 Task: Product Development Workshop: Facilitate a workshop to ideate and prioritize new product features, aligning with customer needs and market trends. Location: Product Innovation Center. Time: 1:00 PM - 4:00 PM.
Action: Mouse moved to (70, 126)
Screenshot: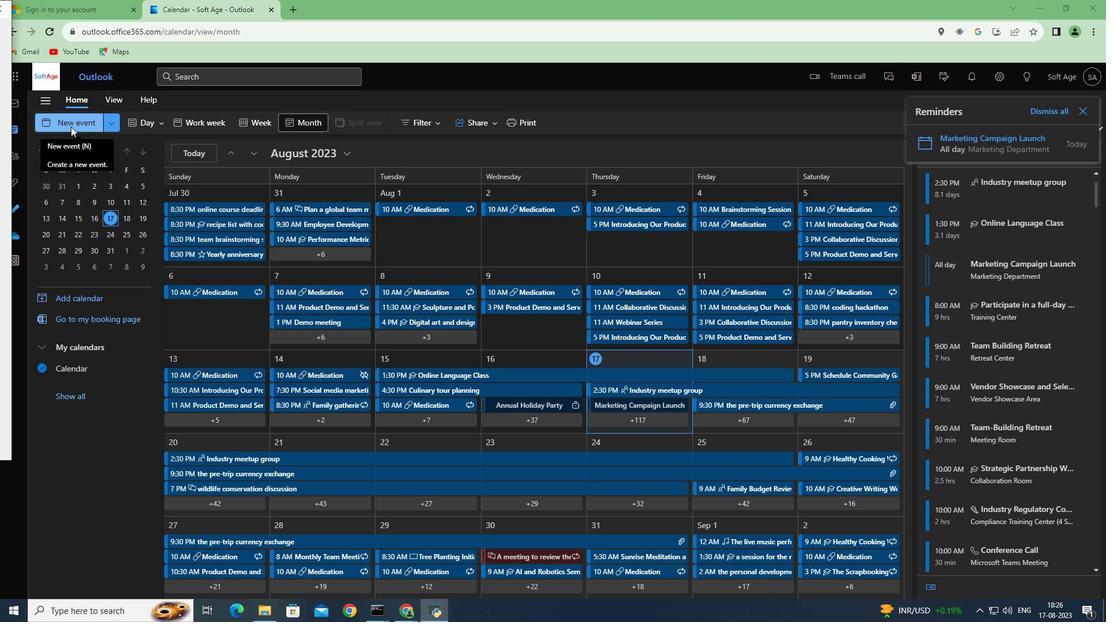 
Action: Mouse pressed left at (70, 126)
Screenshot: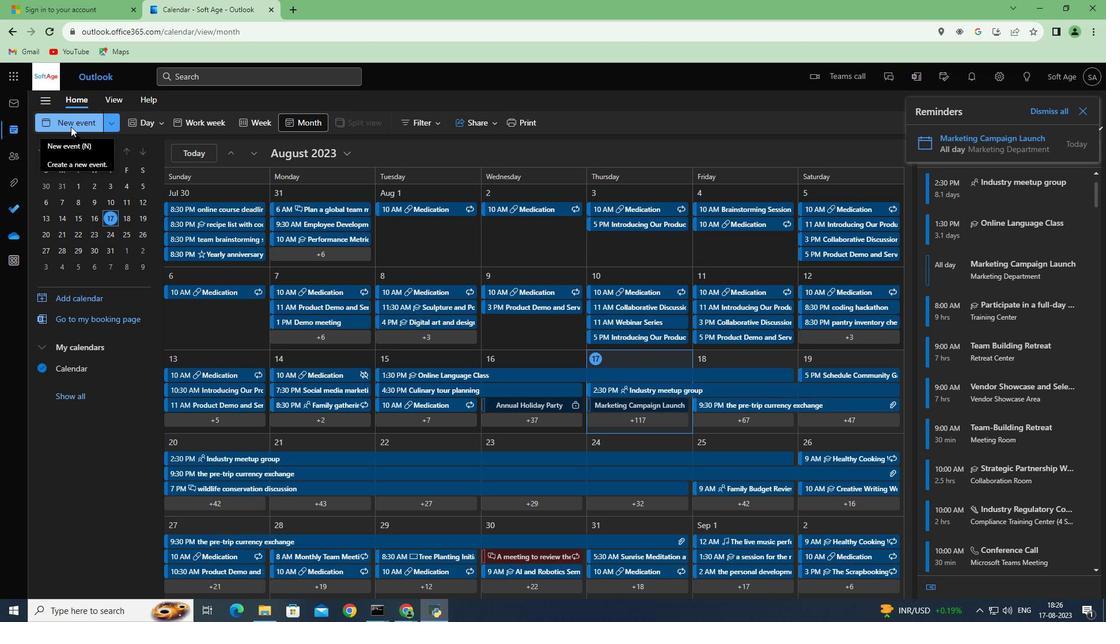 
Action: Mouse moved to (277, 197)
Screenshot: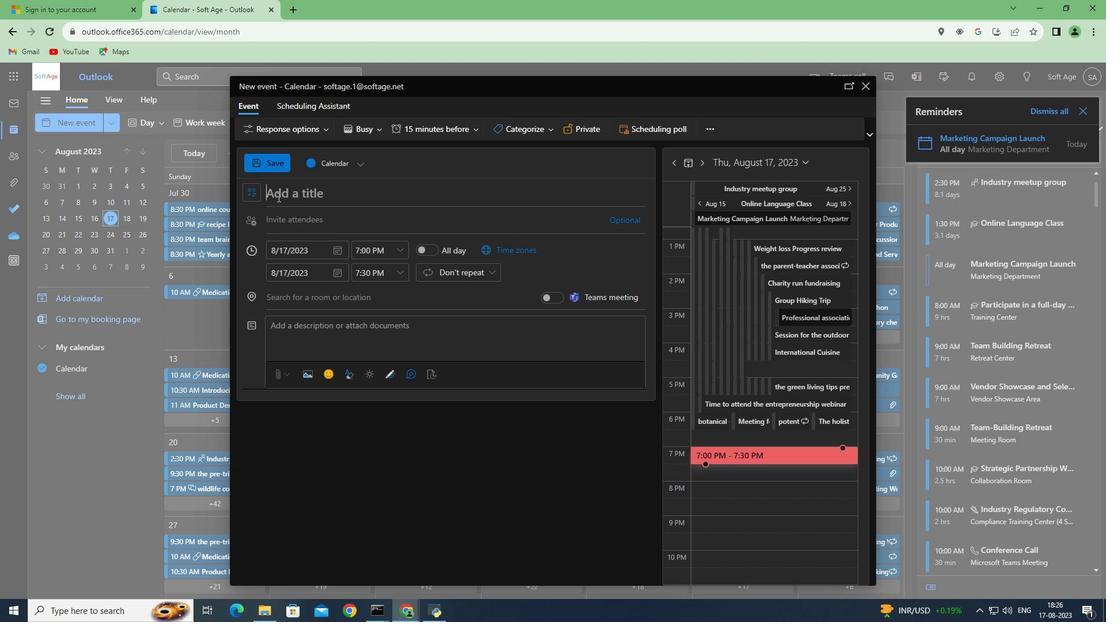 
Action: Mouse pressed left at (277, 197)
Screenshot: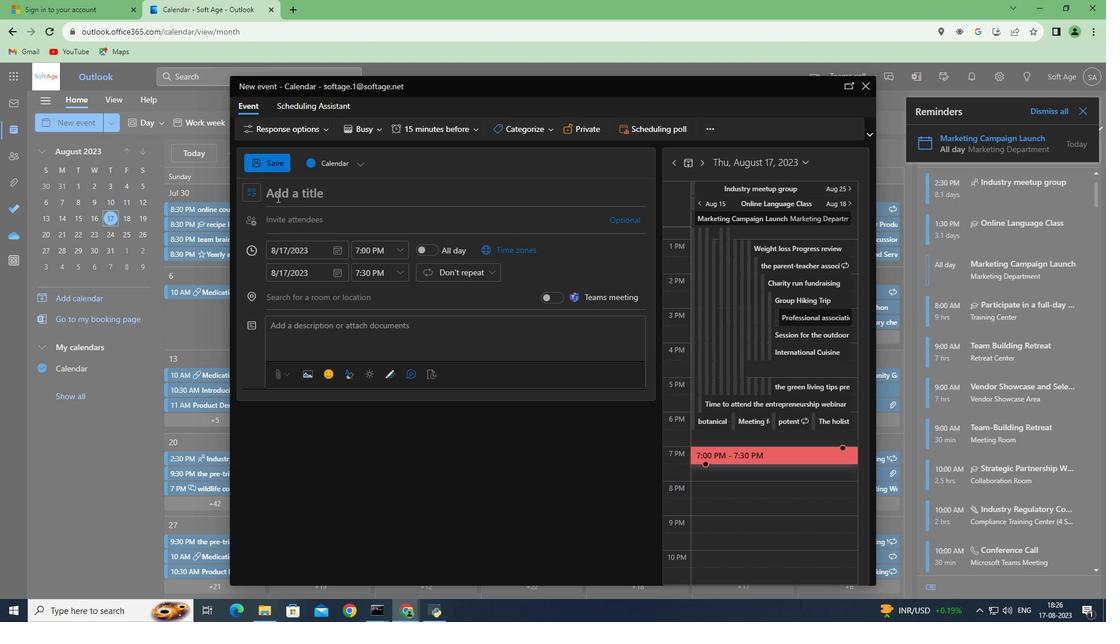 
Action: Mouse moved to (315, 188)
Screenshot: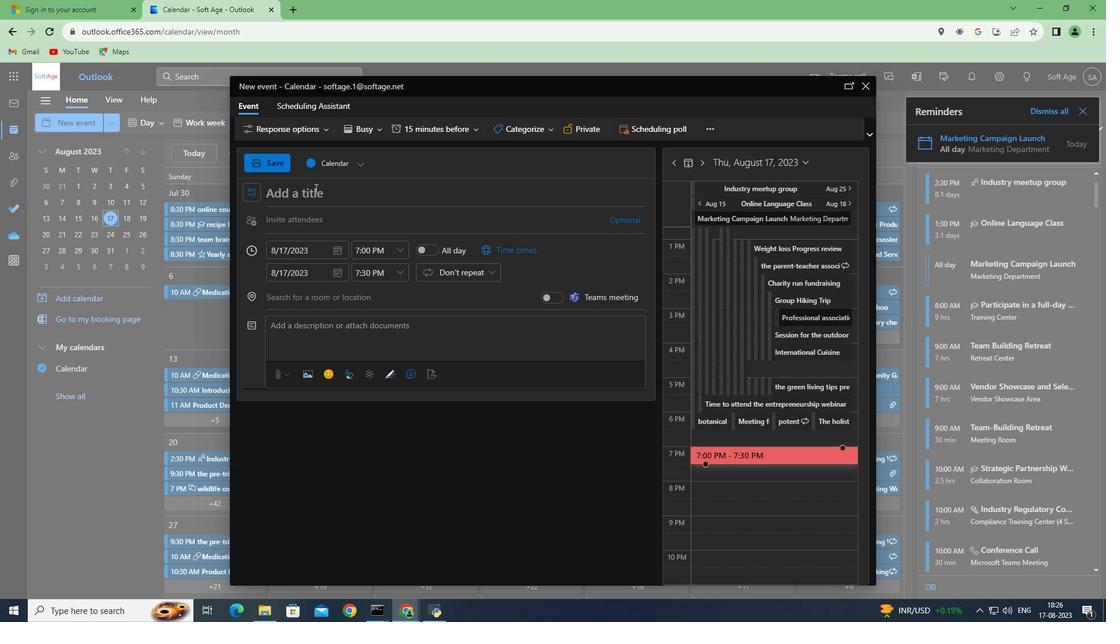 
Action: Key pressed <Key.shift><Key.shift><Key.shift><Key.shift><Key.shift><Key.shift><Key.shift><Key.shift><Key.shift><Key.shift><Key.shift><Key.shift><Key.shift>OPro<Key.backspace><Key.backspace><Key.backspace><Key.backspace><Key.shift>Product
Screenshot: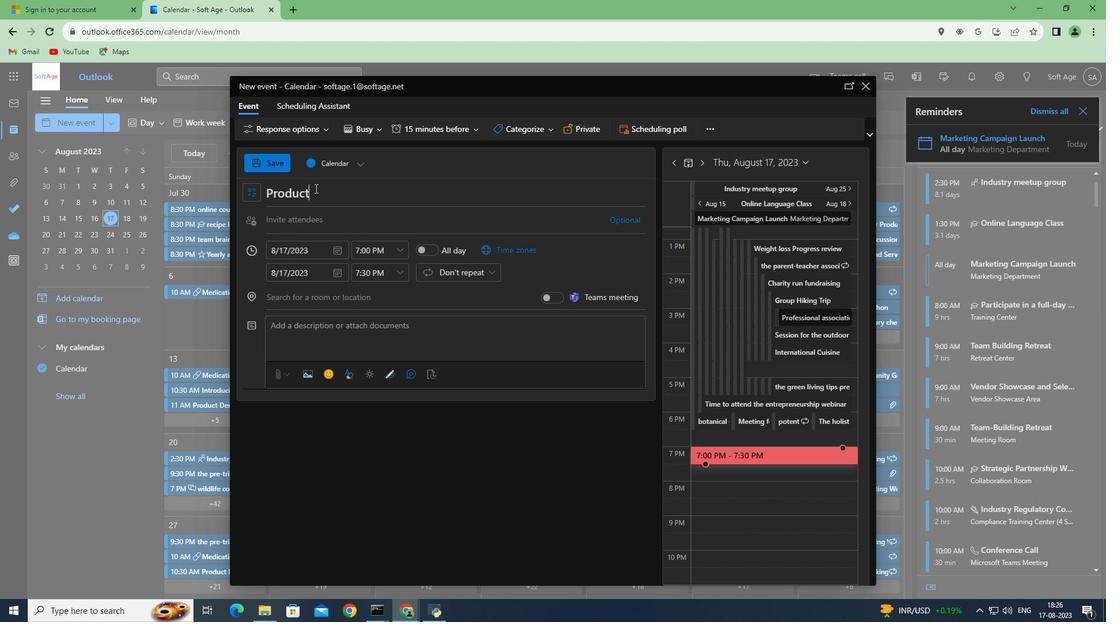 
Action: Mouse moved to (453, 185)
Screenshot: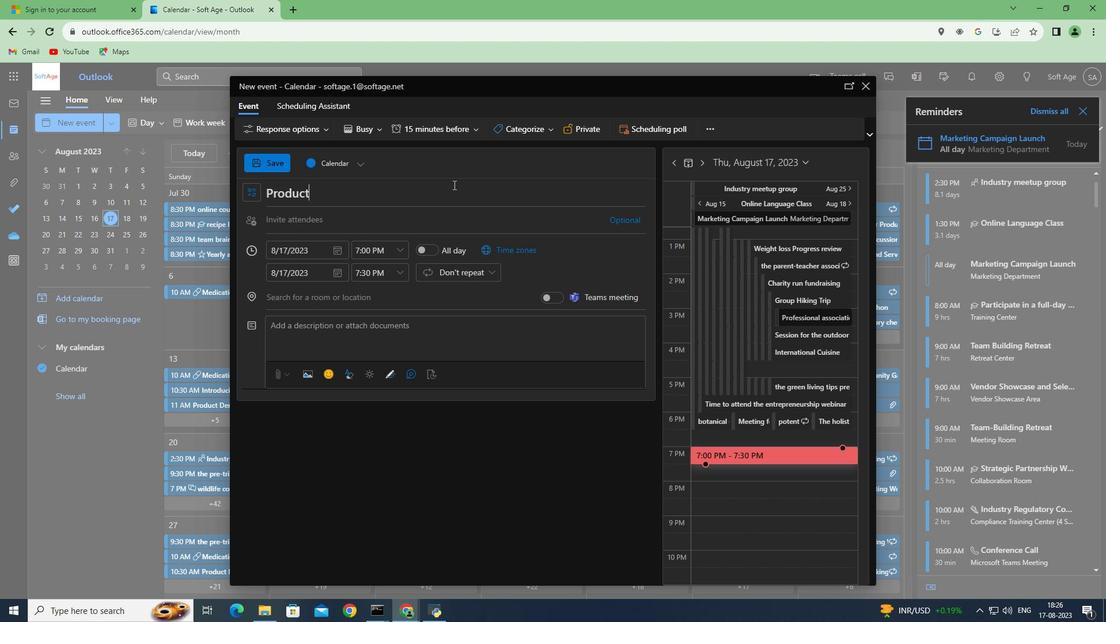 
Action: Key pressed <Key.space><Key.shift>De
Screenshot: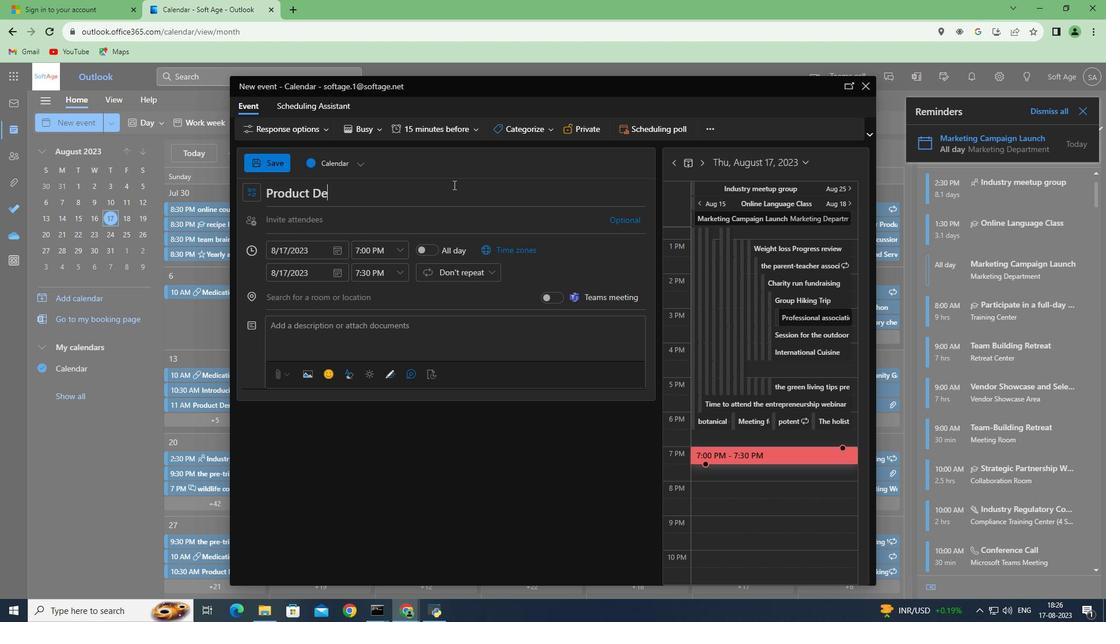 
Action: Mouse moved to (461, 182)
Screenshot: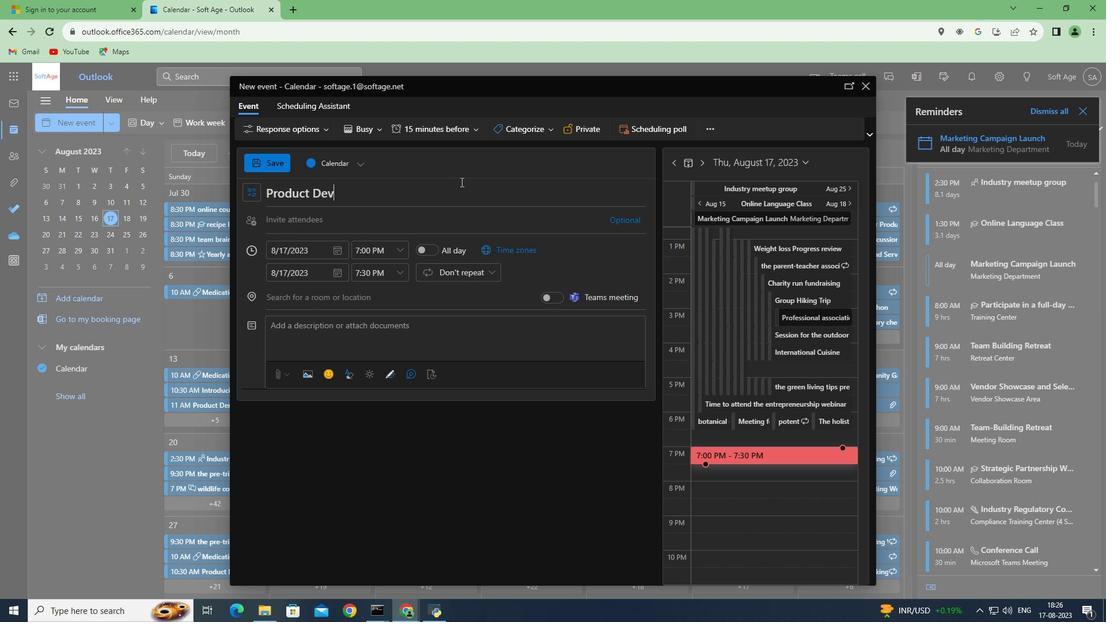 
Action: Key pressed ve
Screenshot: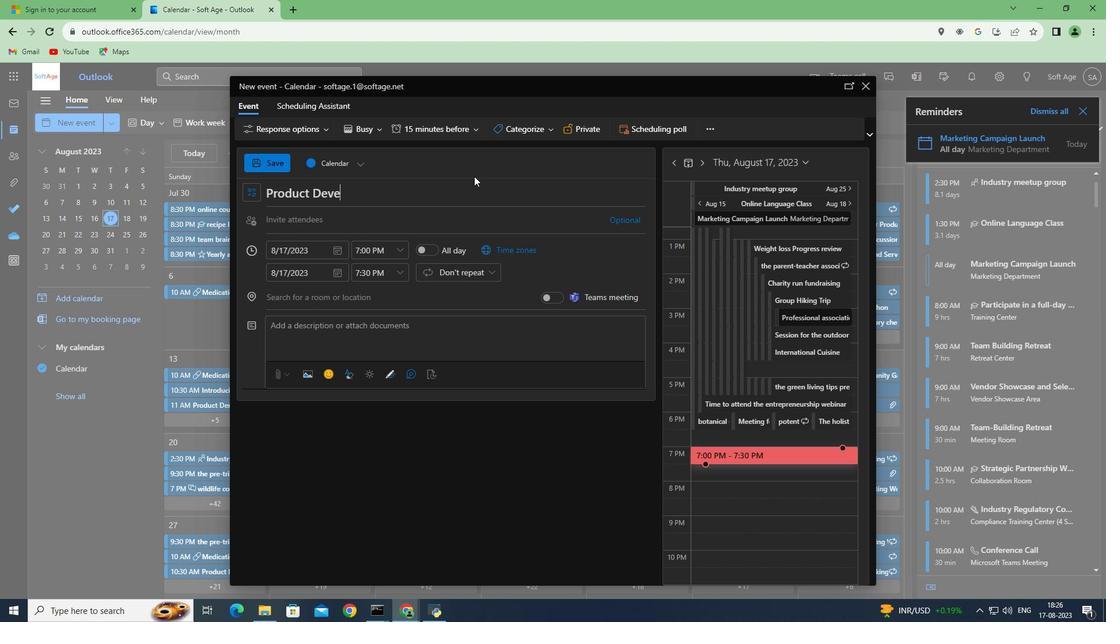 
Action: Mouse moved to (485, 176)
Screenshot: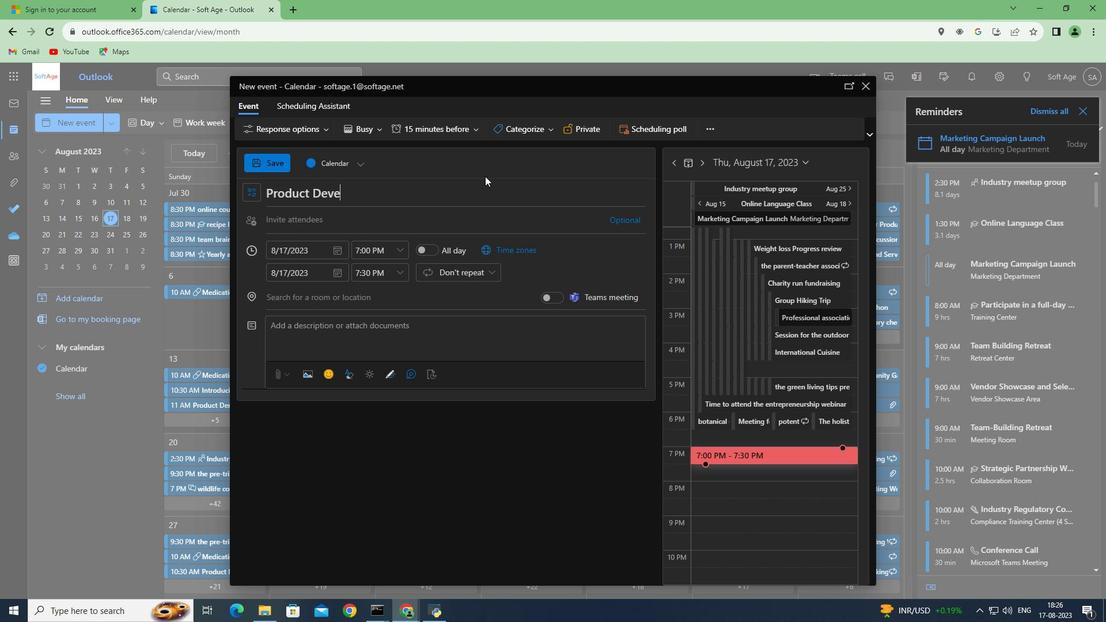 
Action: Key pressed lopment<Key.space><Key.shift>Workshop
Screenshot: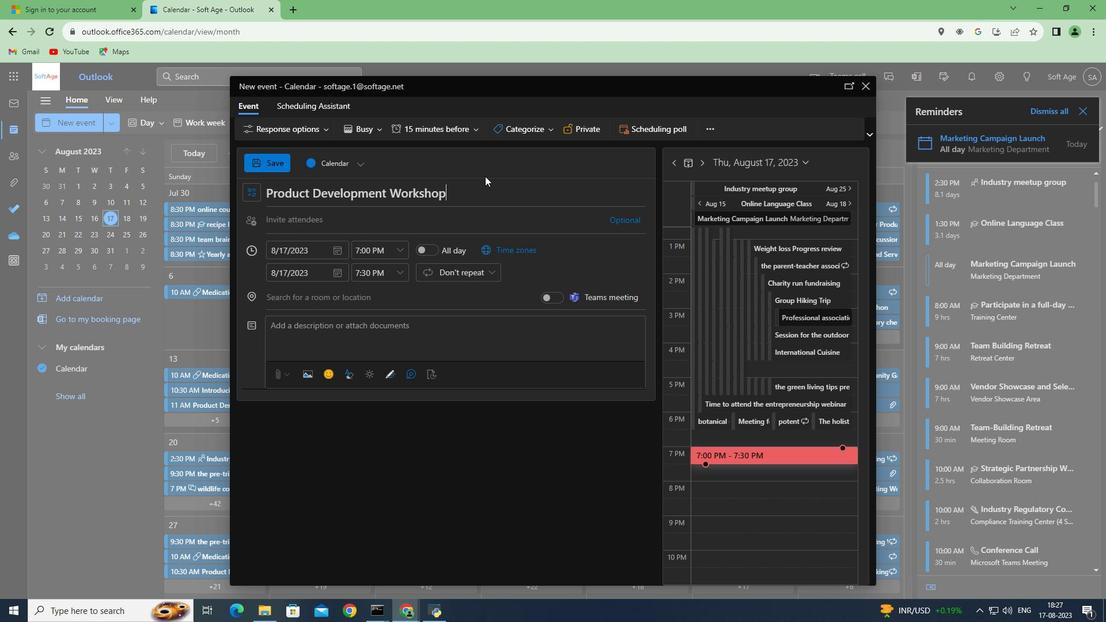 
Action: Mouse moved to (560, 296)
Screenshot: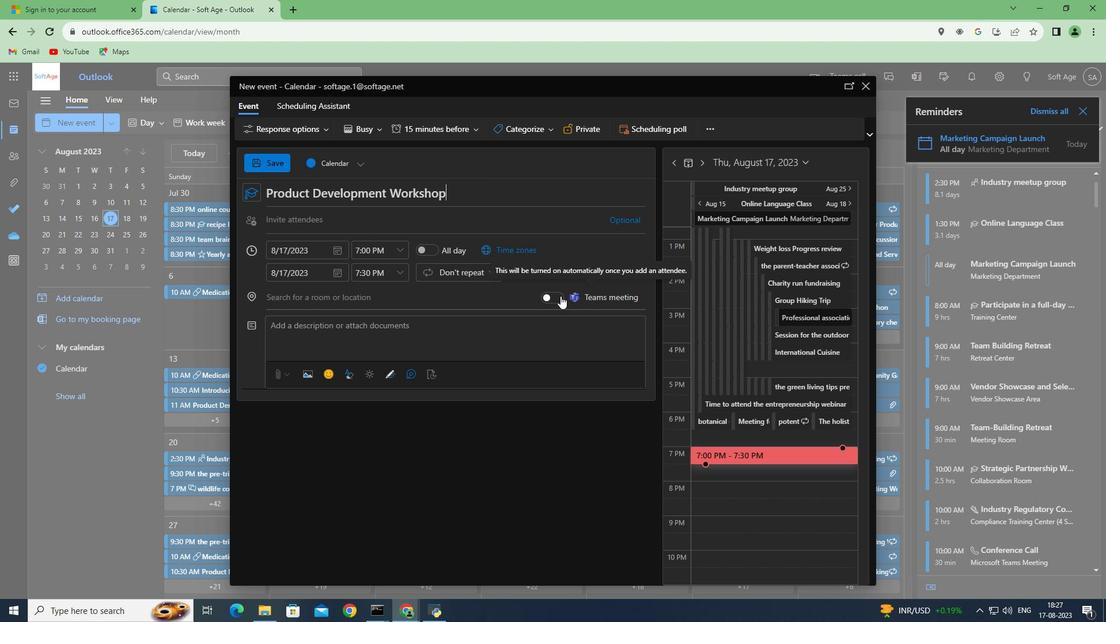 
Action: Mouse pressed left at (560, 296)
Screenshot: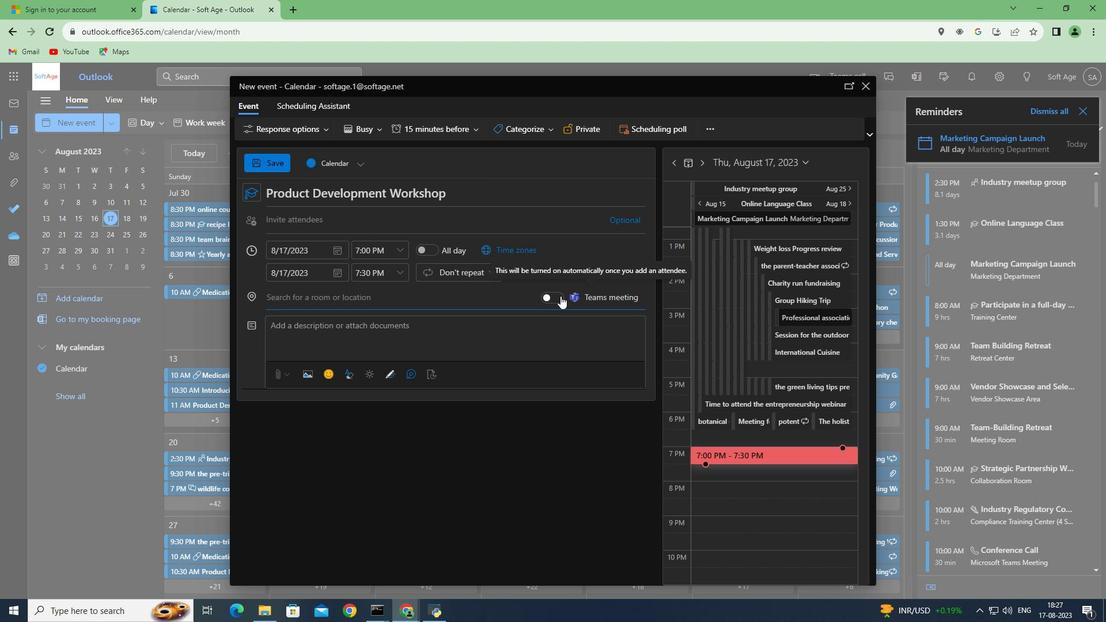 
Action: Mouse moved to (345, 297)
Screenshot: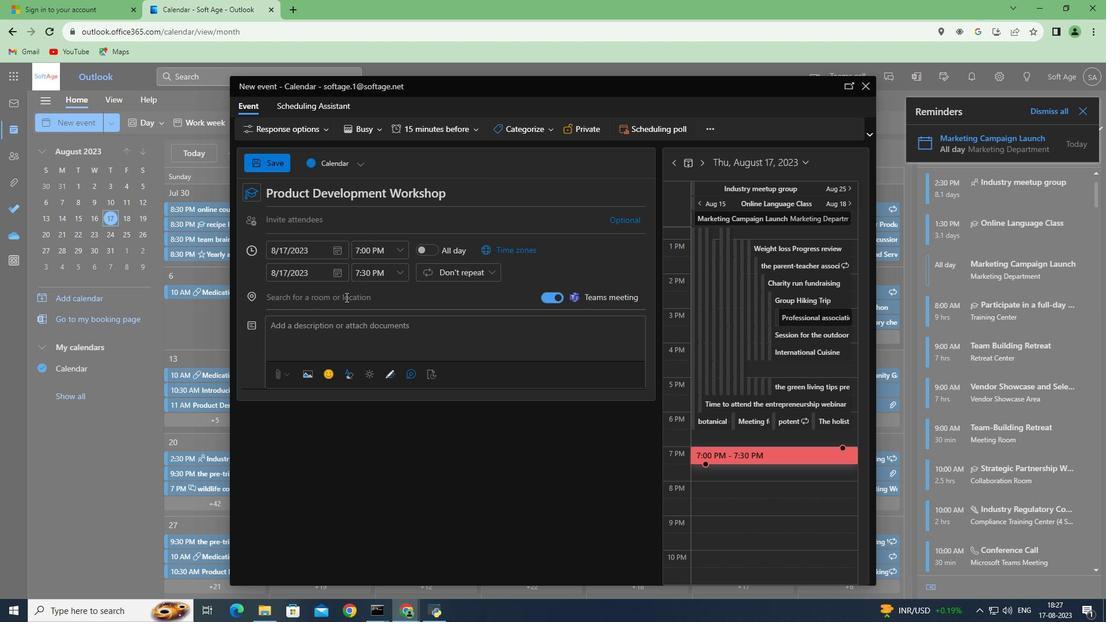 
Action: Mouse pressed left at (345, 297)
Screenshot: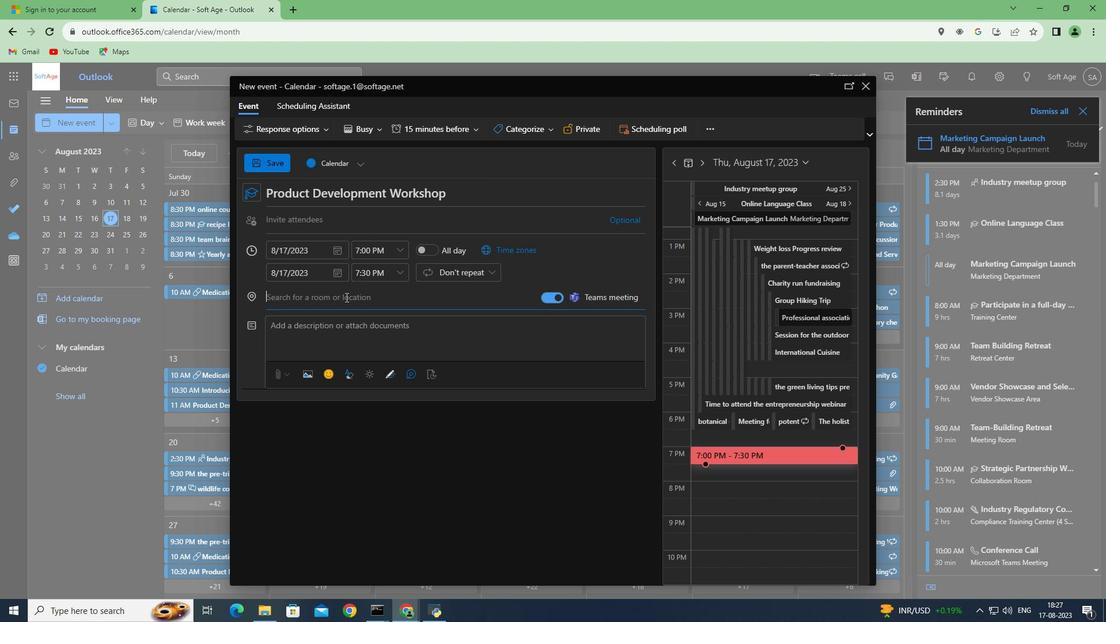 
Action: Mouse moved to (348, 297)
Screenshot: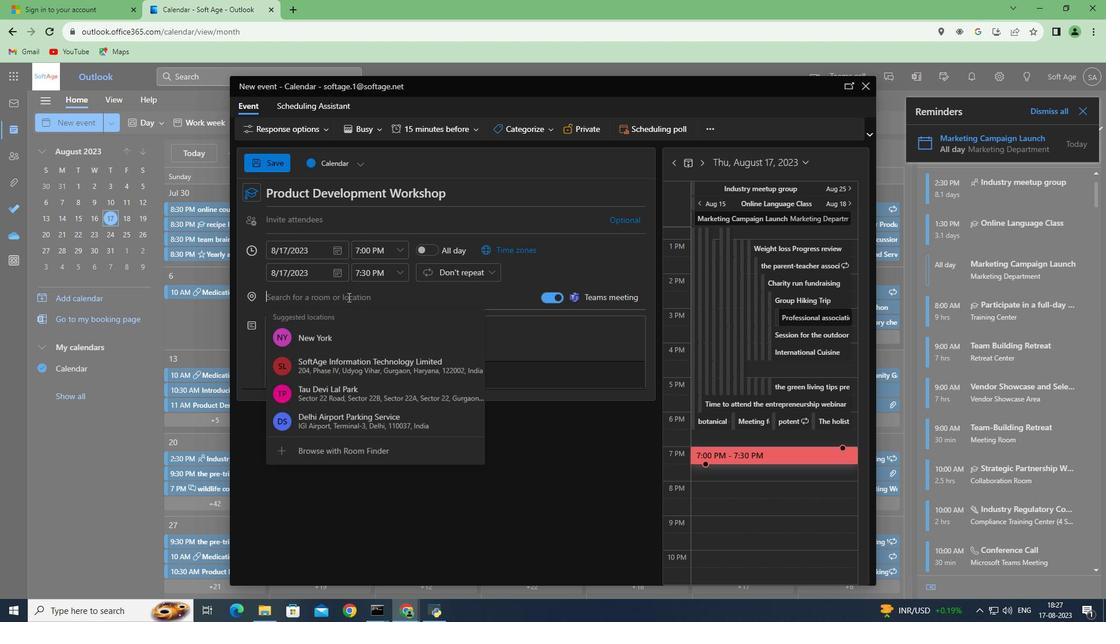 
Action: Key pressed <Key.shift>Product<Key.space>innovation<Key.space>center
Screenshot: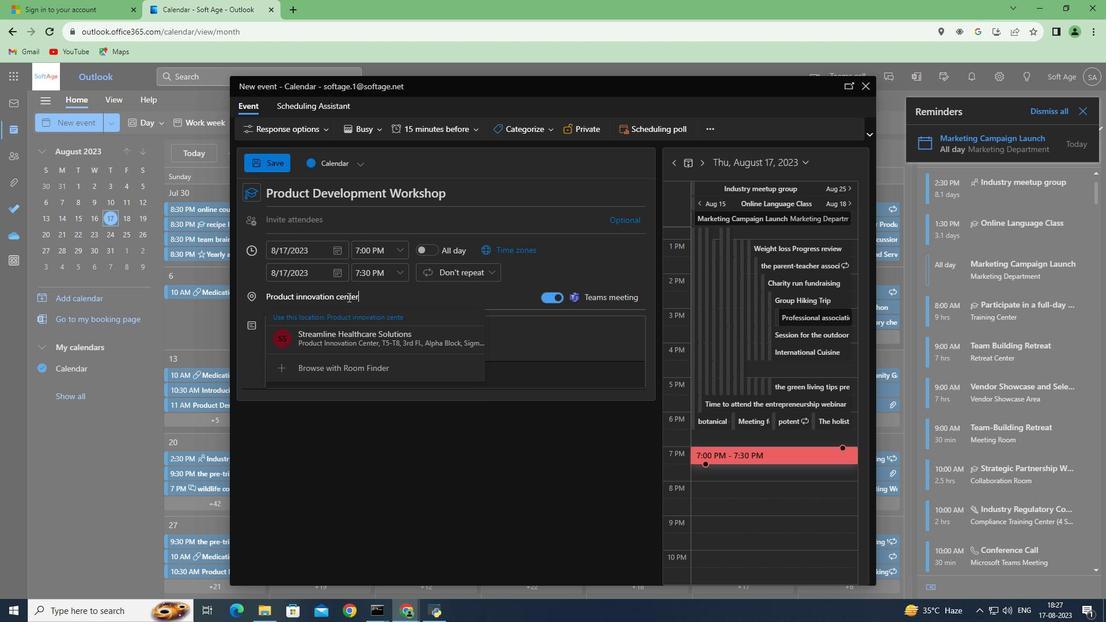 
Action: Mouse moved to (398, 300)
Screenshot: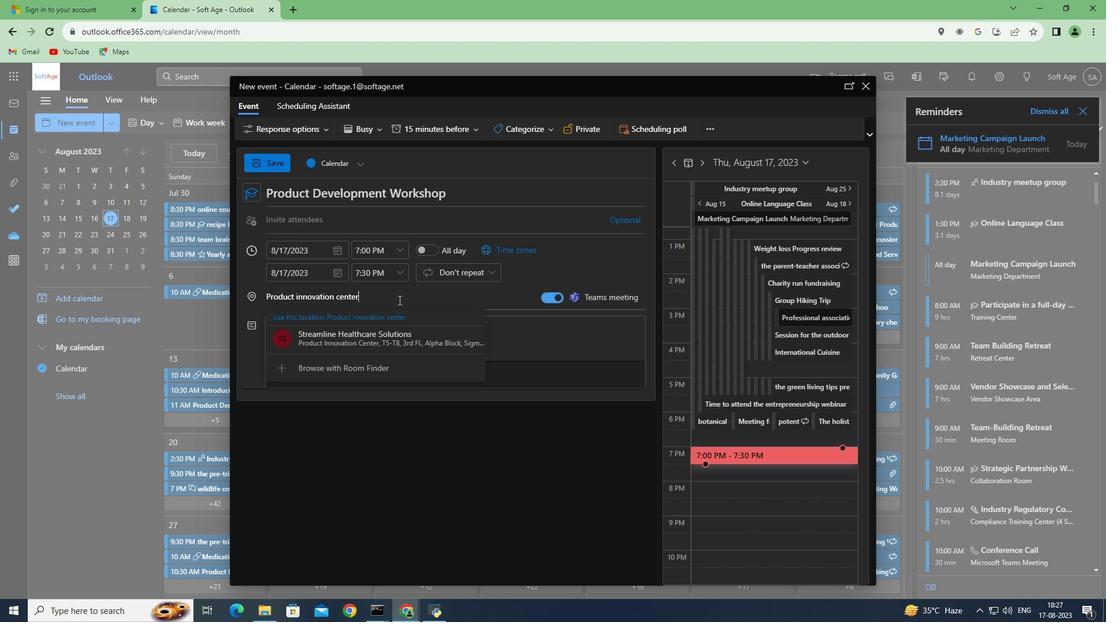 
Action: Key pressed <Key.enter>
Screenshot: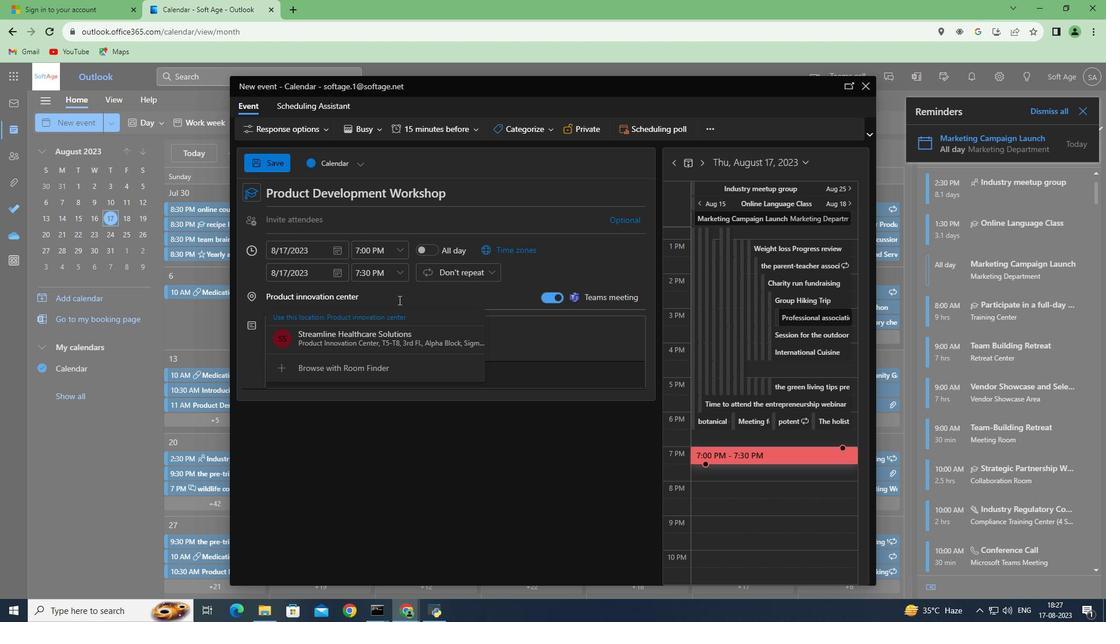 
Action: Mouse moved to (517, 294)
Screenshot: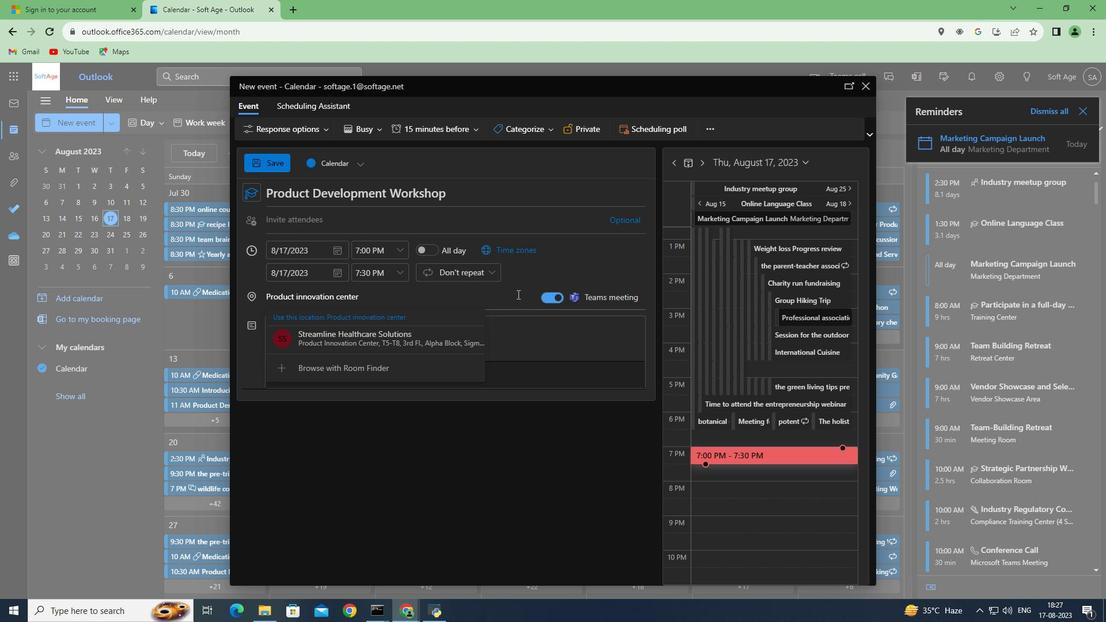 
Action: Mouse pressed left at (517, 294)
Screenshot: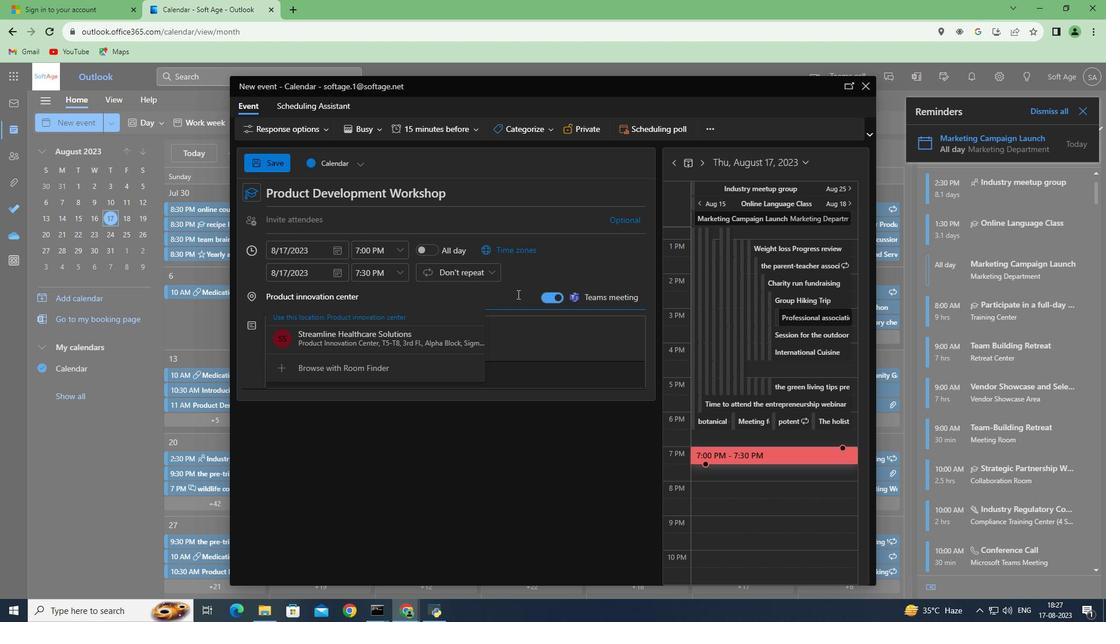 
Action: Mouse moved to (498, 333)
Screenshot: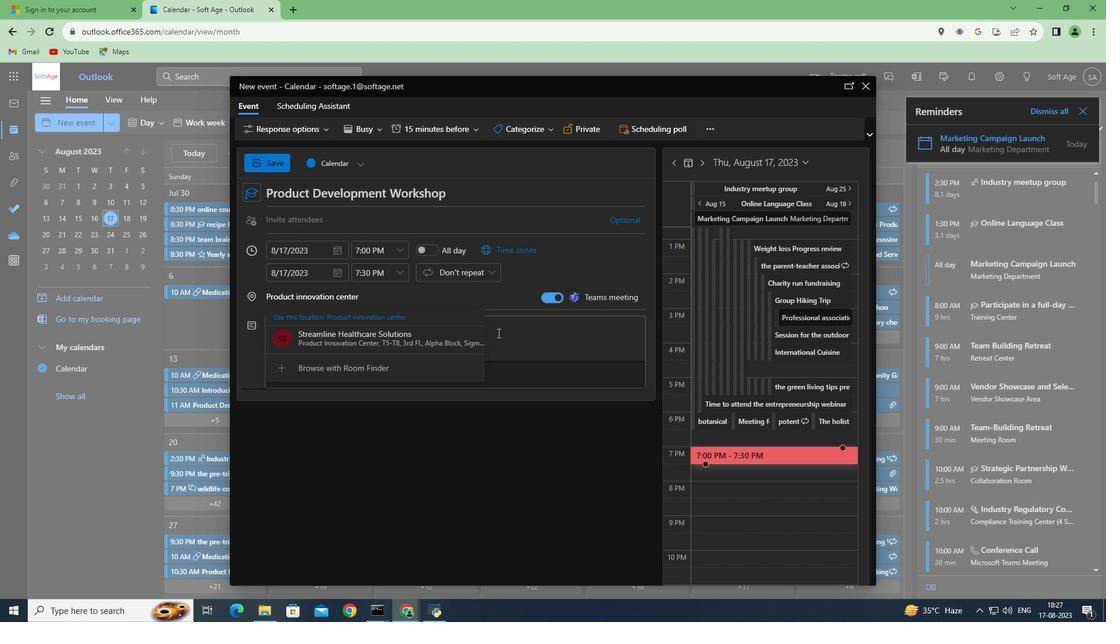 
Action: Mouse pressed left at (498, 333)
Screenshot: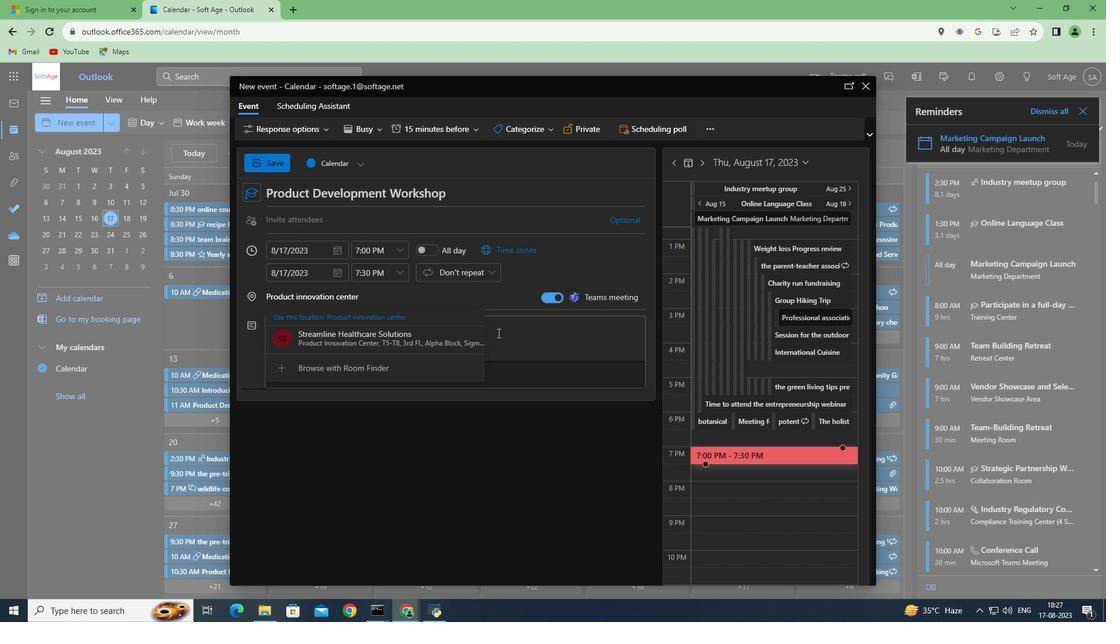 
Action: Mouse moved to (401, 246)
Screenshot: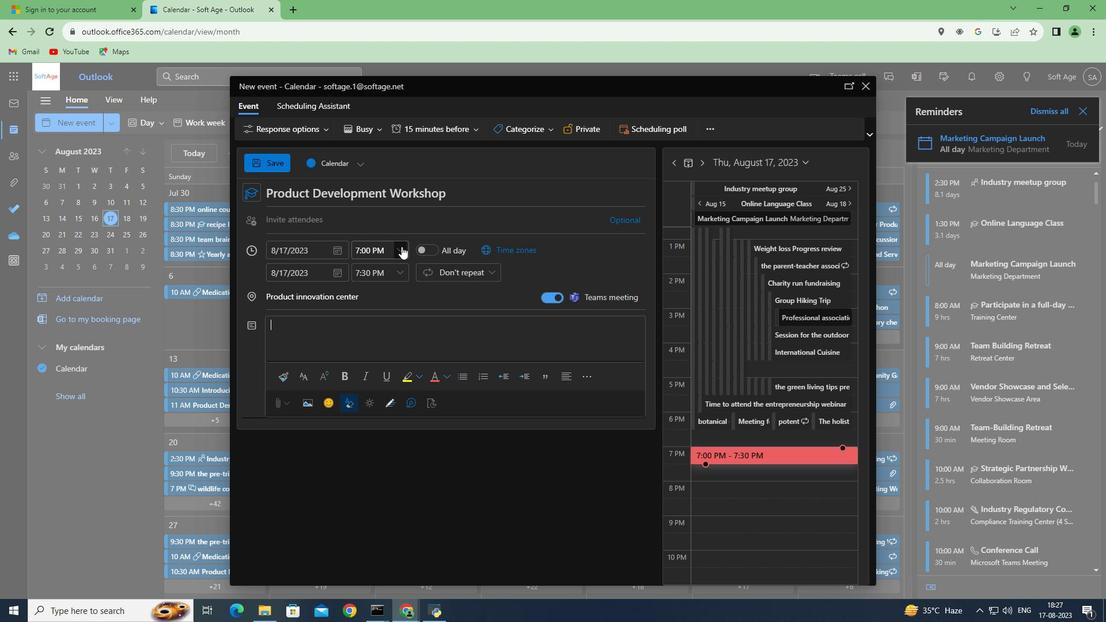
Action: Mouse pressed left at (401, 246)
Screenshot: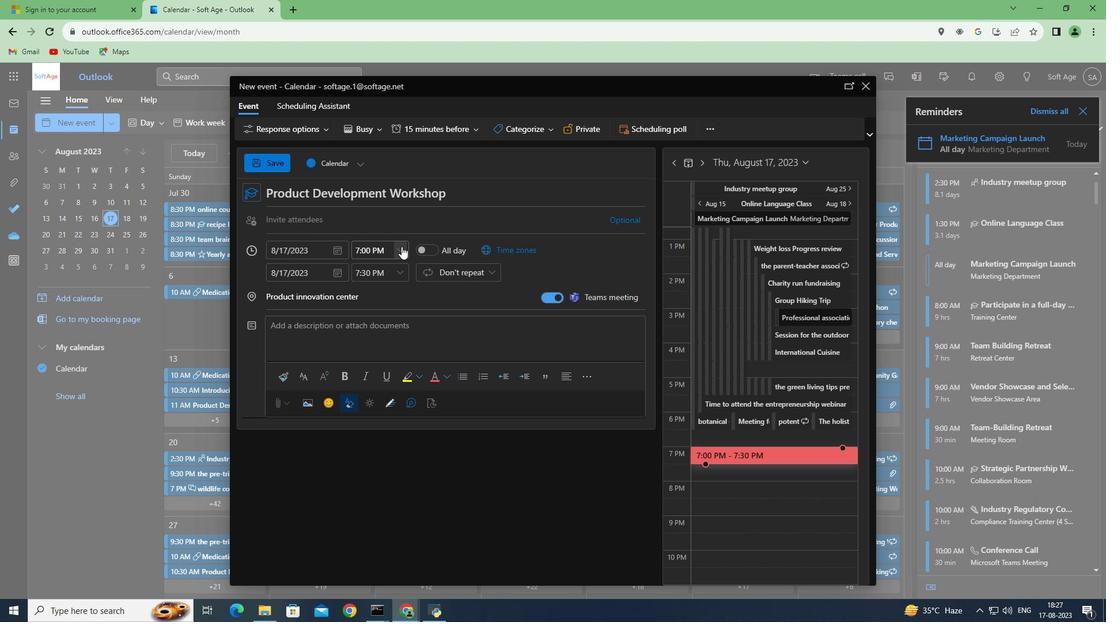 
Action: Mouse moved to (417, 341)
Screenshot: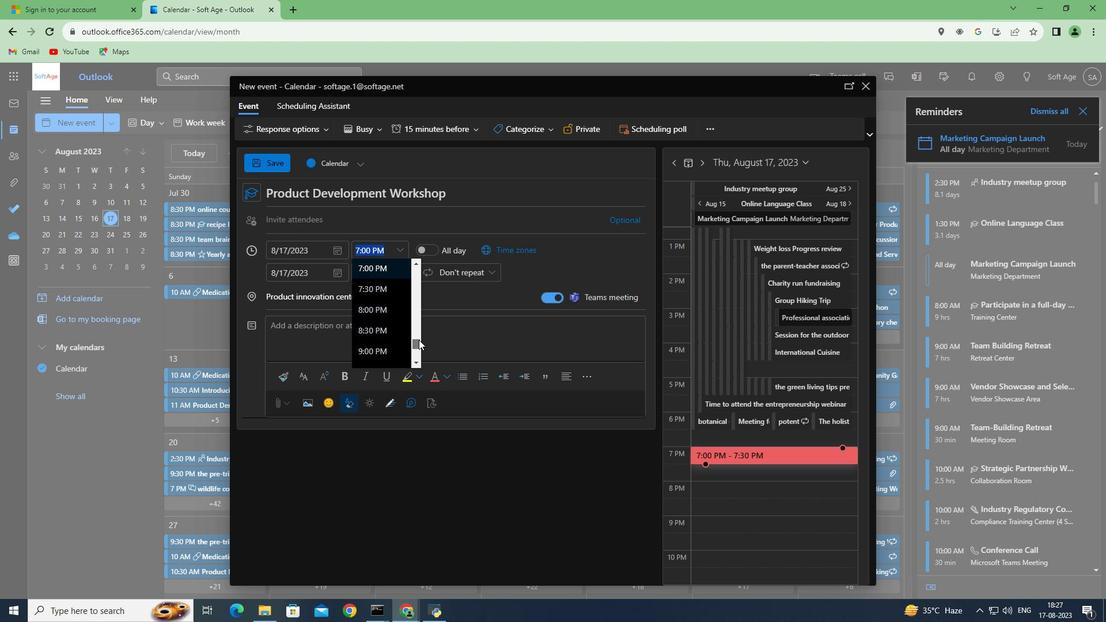 
Action: Mouse pressed left at (417, 341)
Screenshot: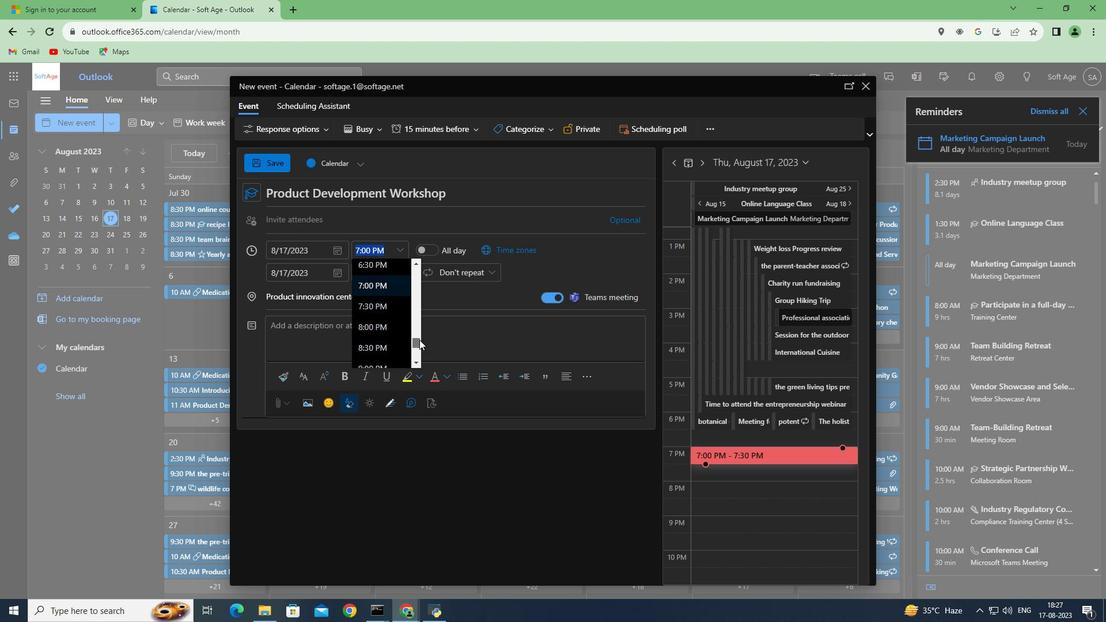 
Action: Mouse moved to (385, 266)
Screenshot: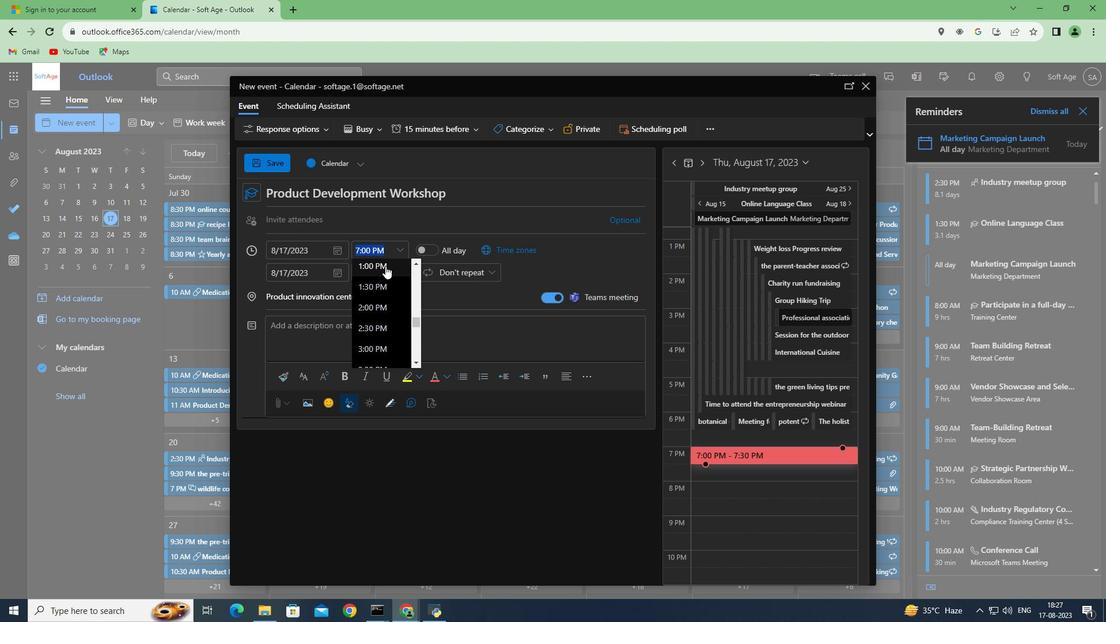 
Action: Mouse pressed left at (385, 266)
Screenshot: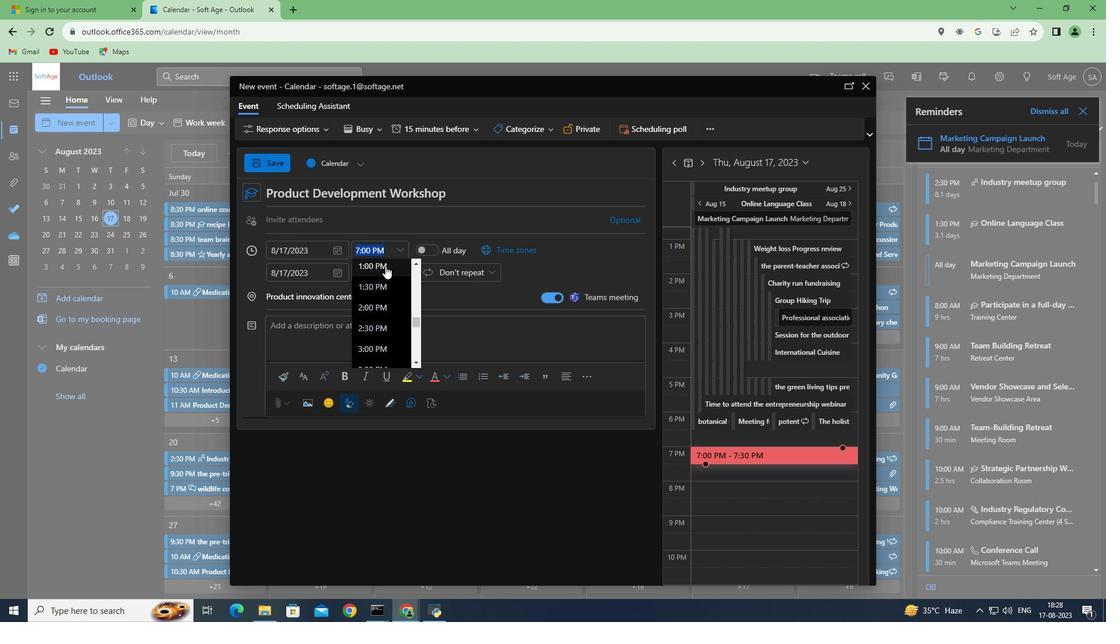 
Action: Mouse moved to (397, 272)
Screenshot: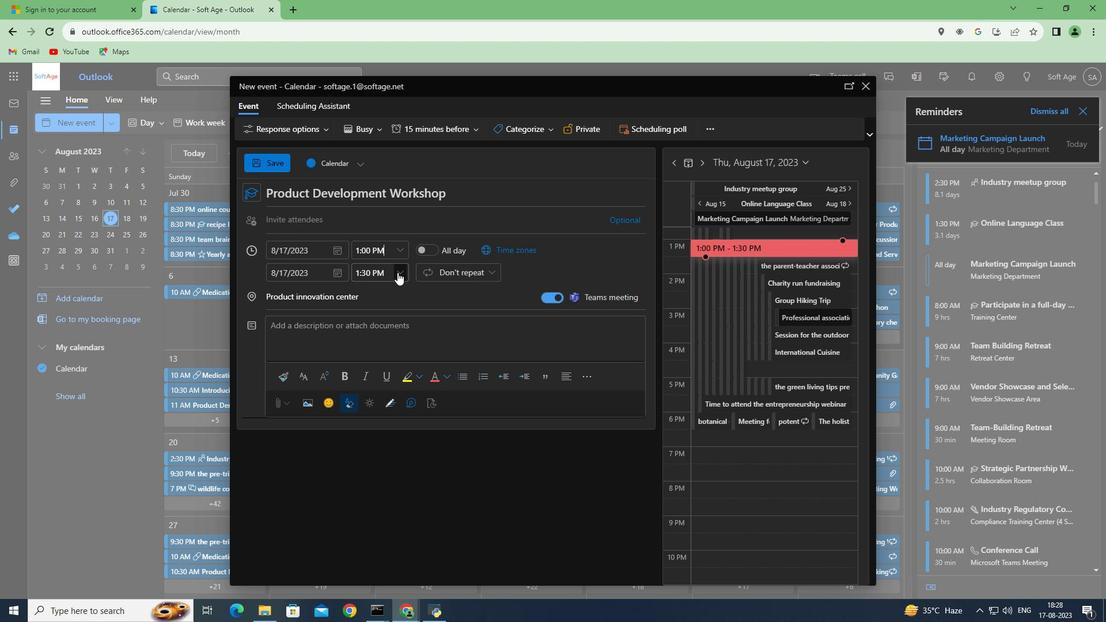 
Action: Mouse pressed left at (397, 272)
Screenshot: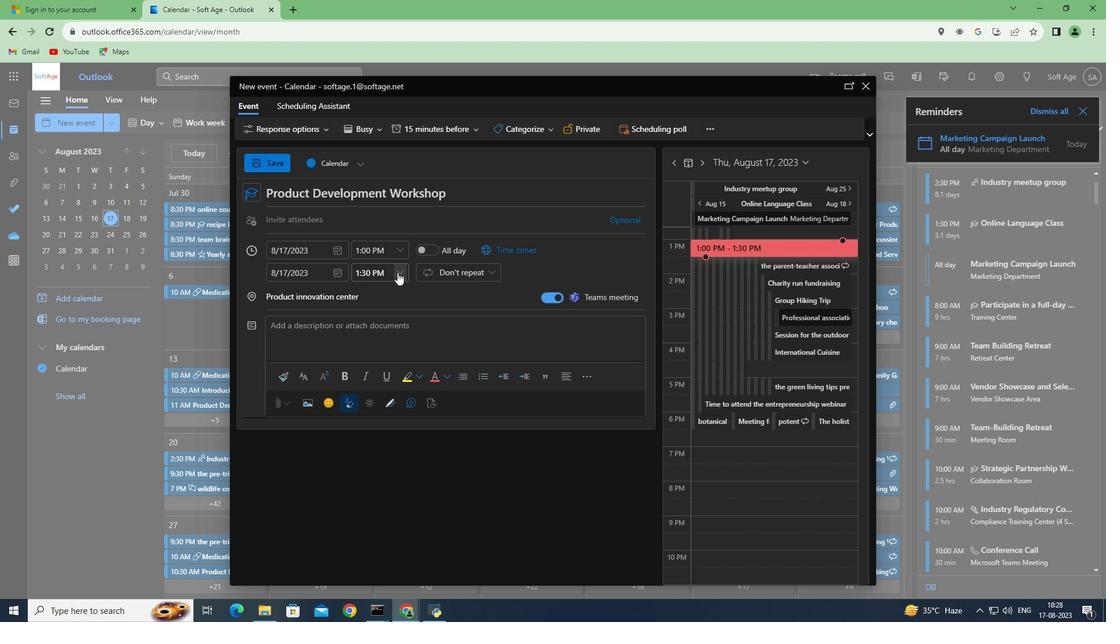 
Action: Mouse moved to (448, 310)
Screenshot: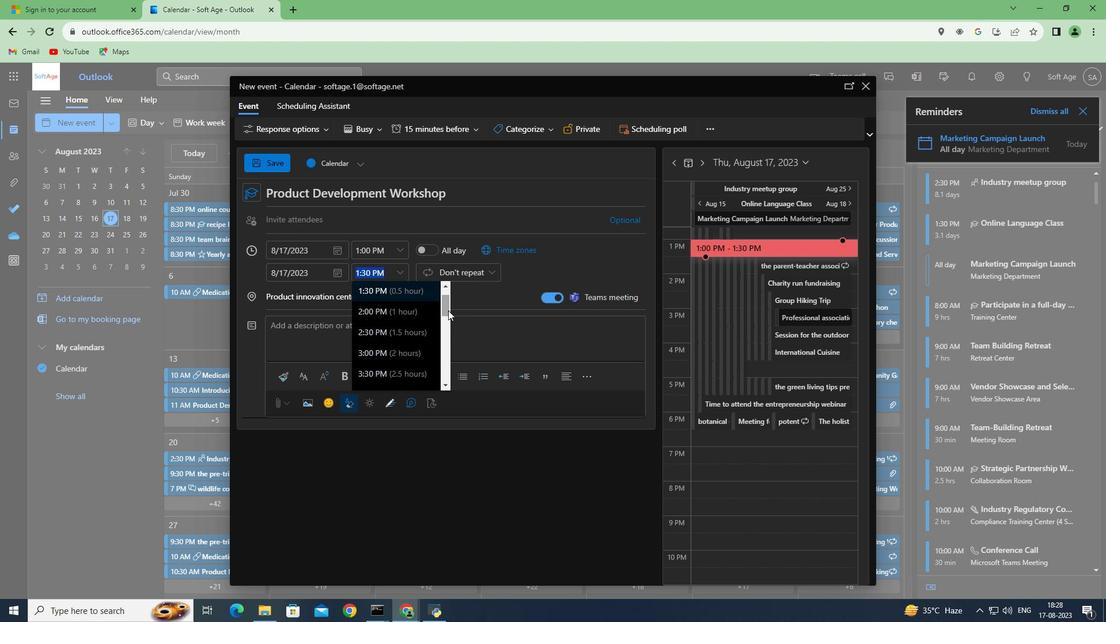 
Action: Mouse pressed left at (448, 310)
Screenshot: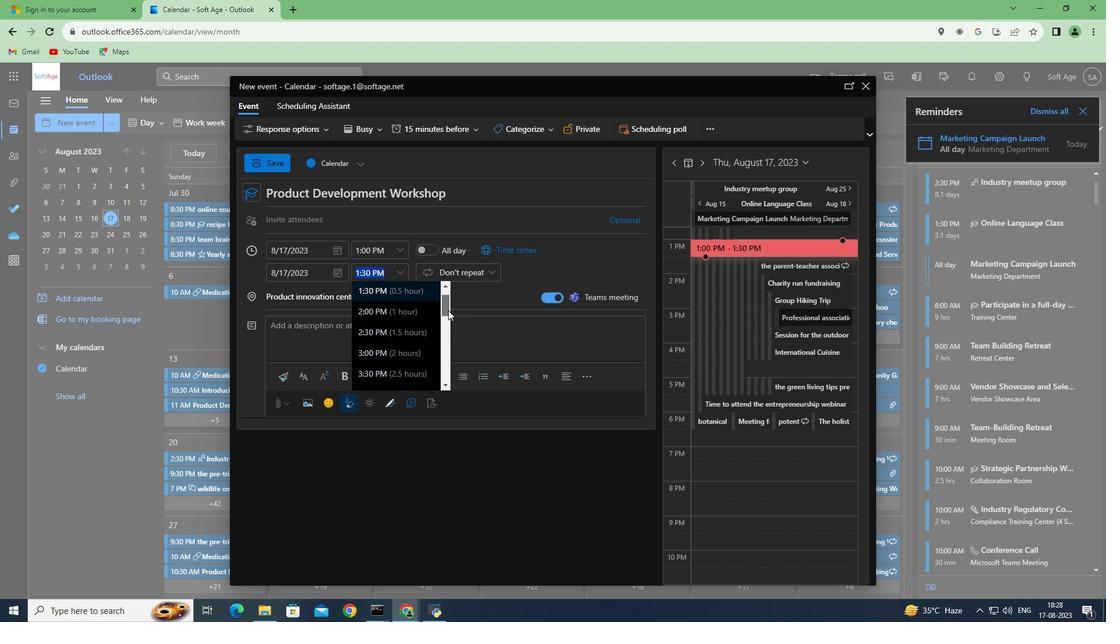 
Action: Mouse moved to (386, 344)
Screenshot: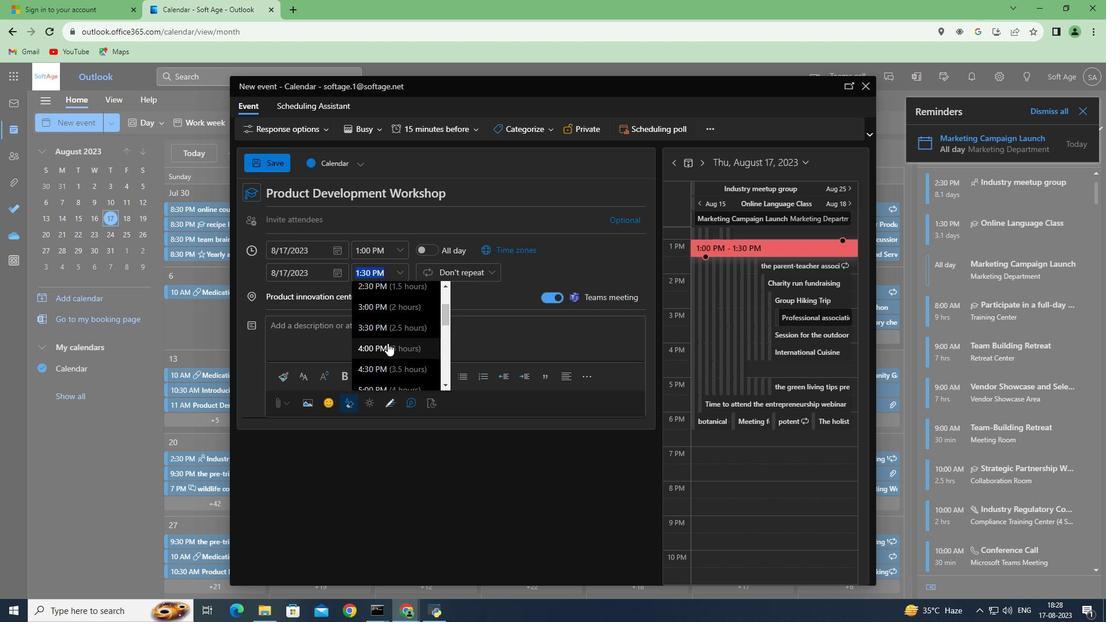 
Action: Mouse pressed left at (386, 344)
Screenshot: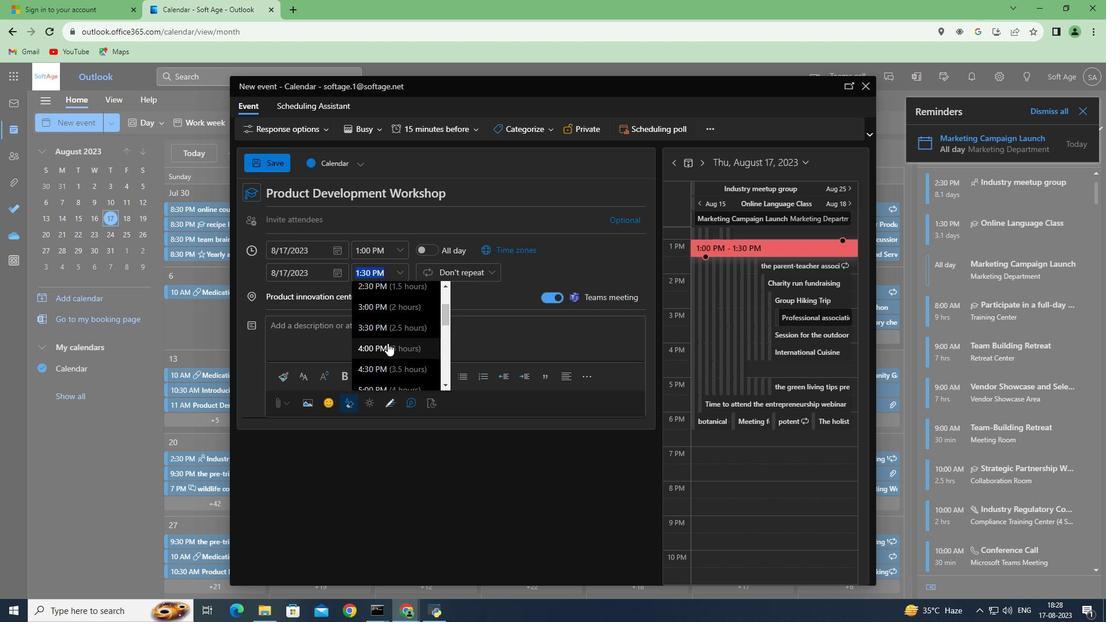 
Action: Mouse moved to (294, 329)
Screenshot: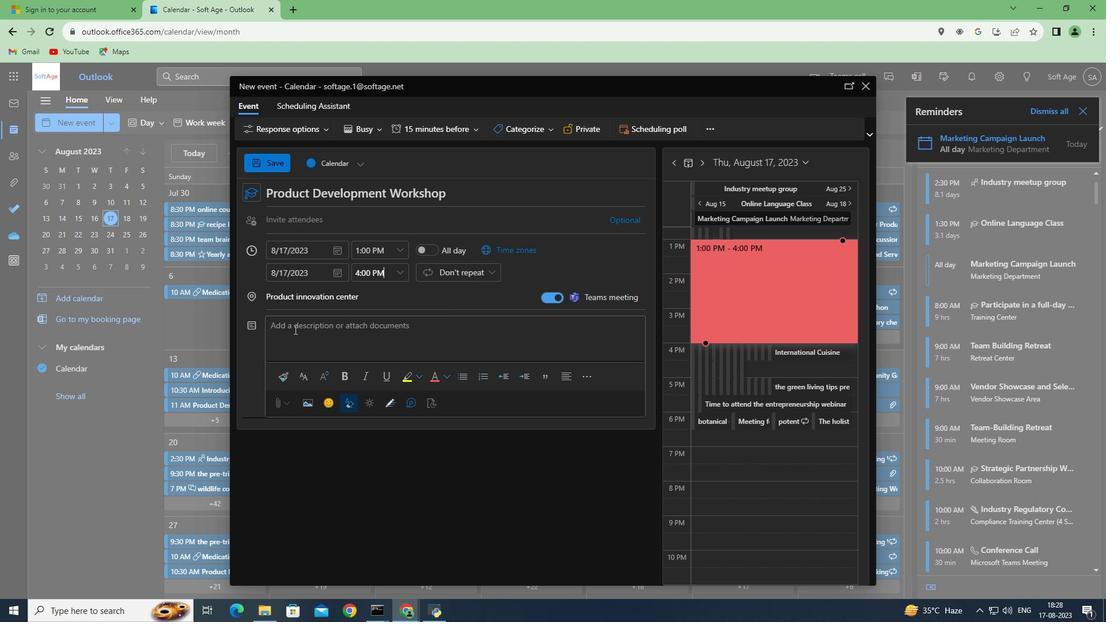 
Action: Mouse pressed left at (294, 329)
Screenshot: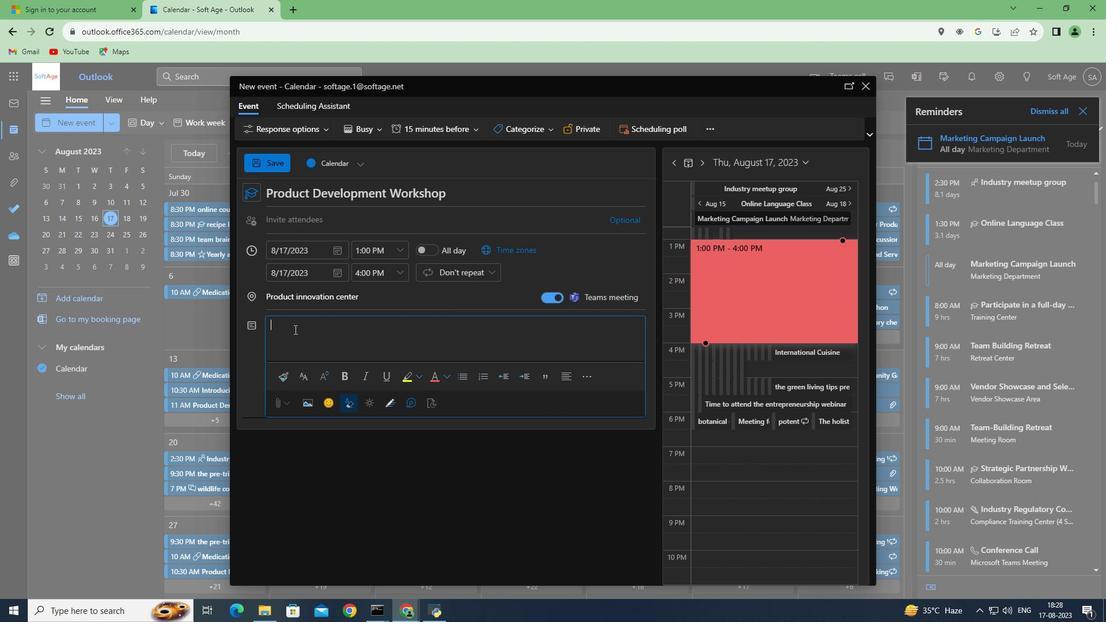 
Action: Mouse moved to (314, 321)
Screenshot: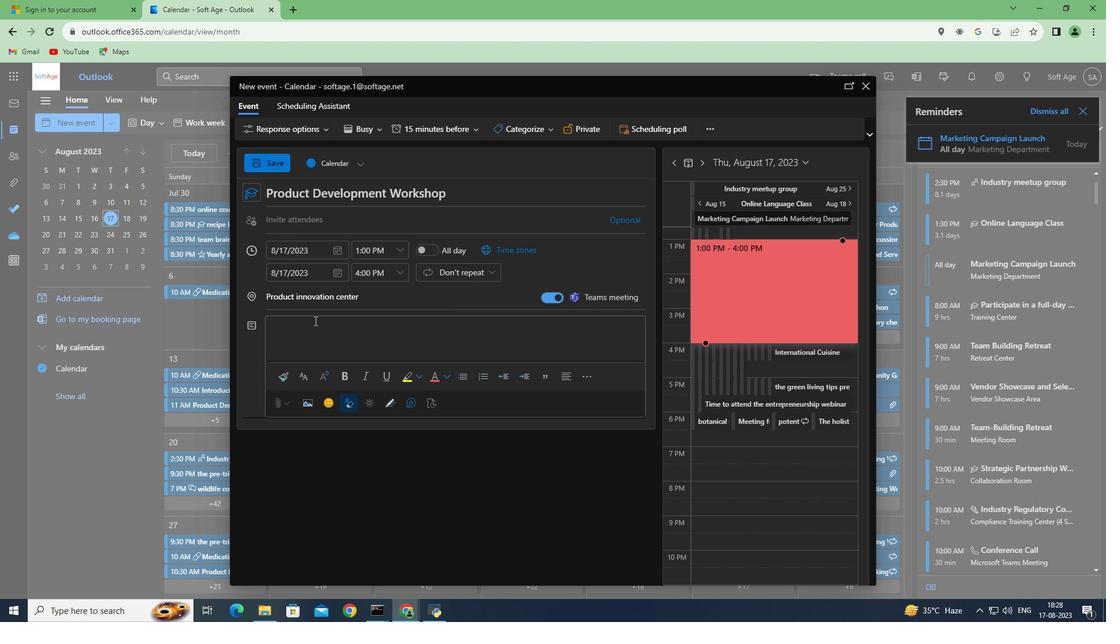 
Action: Key pressed <Key.shift>Facilitate<Key.space>a<Key.space><Key.shift>Workshop<Key.space>to<Key.space><Key.shift>Ideate<Key.space>and<Key.space>prio
Screenshot: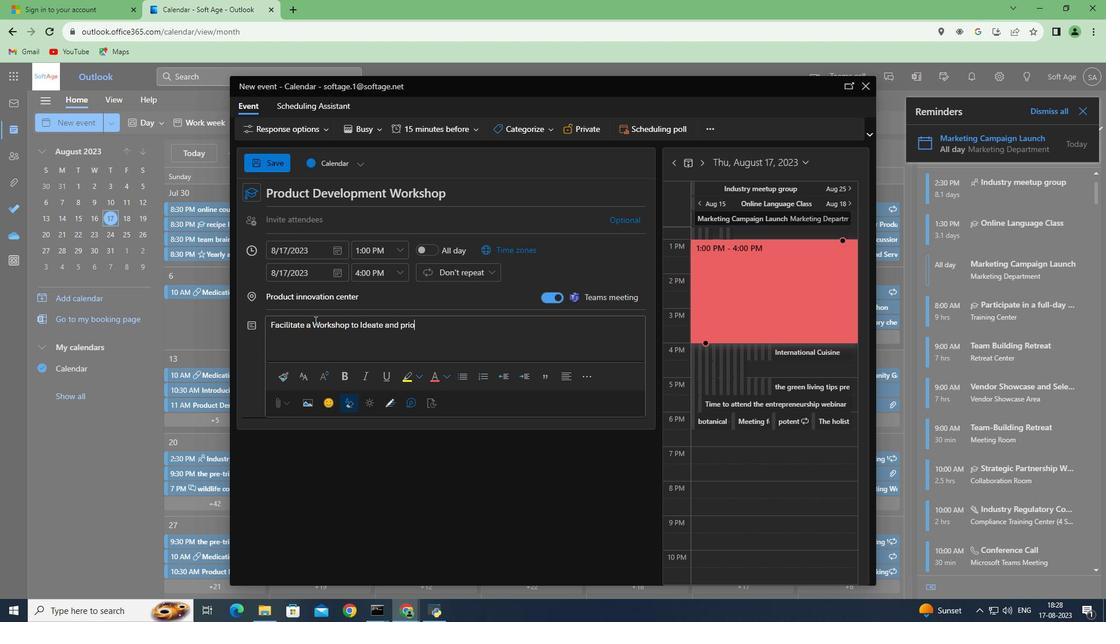 
Action: Mouse moved to (317, 320)
Screenshot: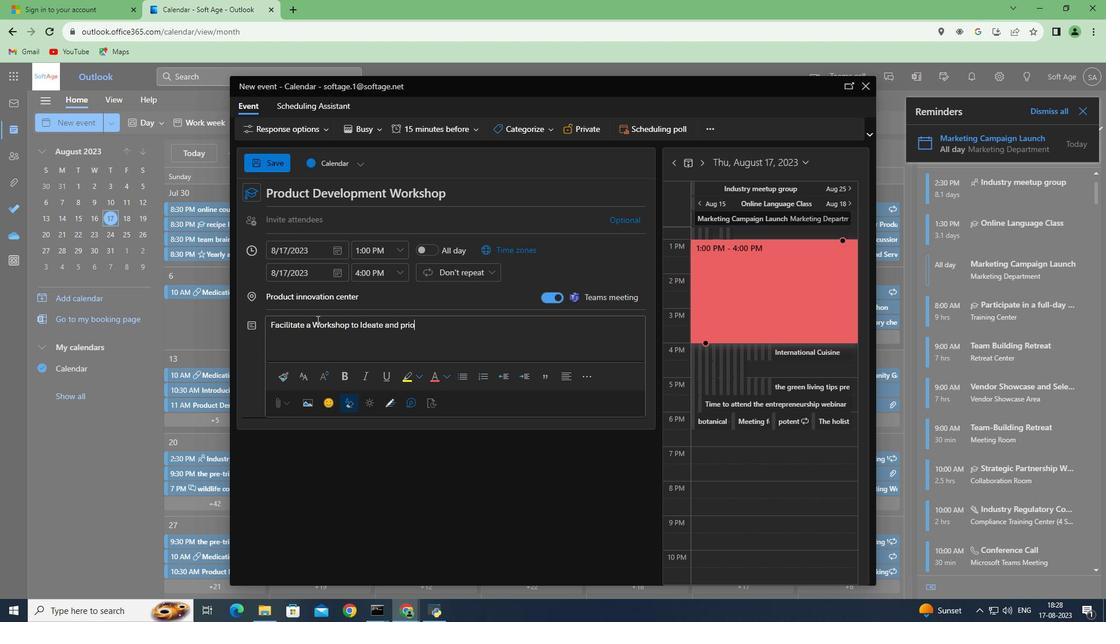 
Action: Key pressed ritix<Key.backspace>ze<Key.space>new<Key.space>product<Key.space>features<Key.space>,<Key.space>aligning
Screenshot: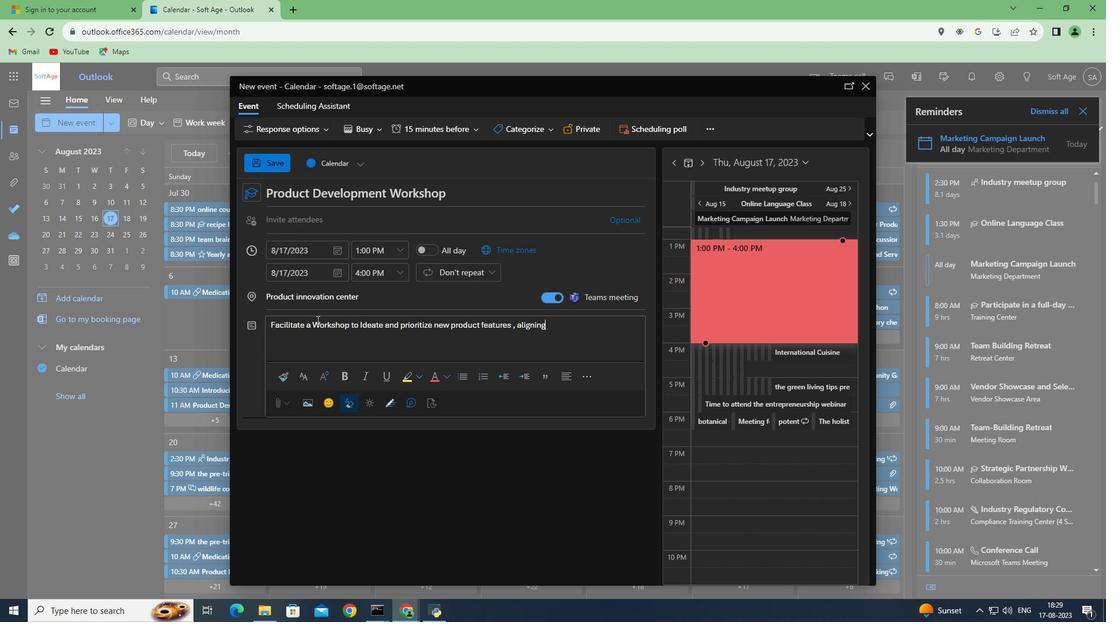 
Action: Mouse moved to (318, 319)
Screenshot: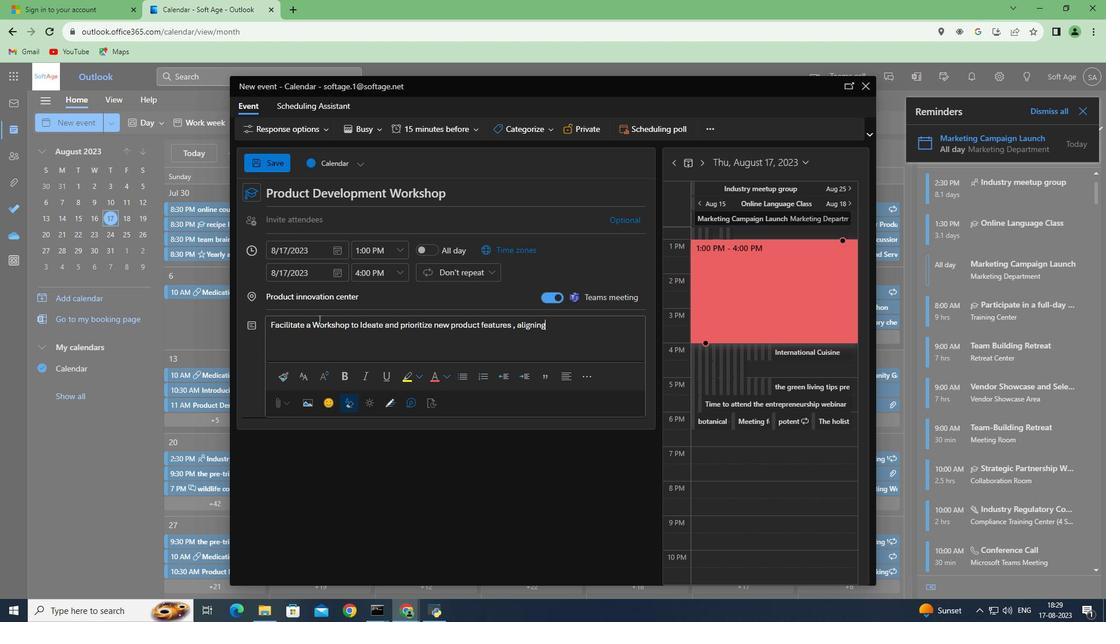 
Action: Key pressed <Key.space><Key.space>with<Key.space>customer<Key.space>needs<Key.space>and<Key.space>market<Key.space>trends.
Screenshot: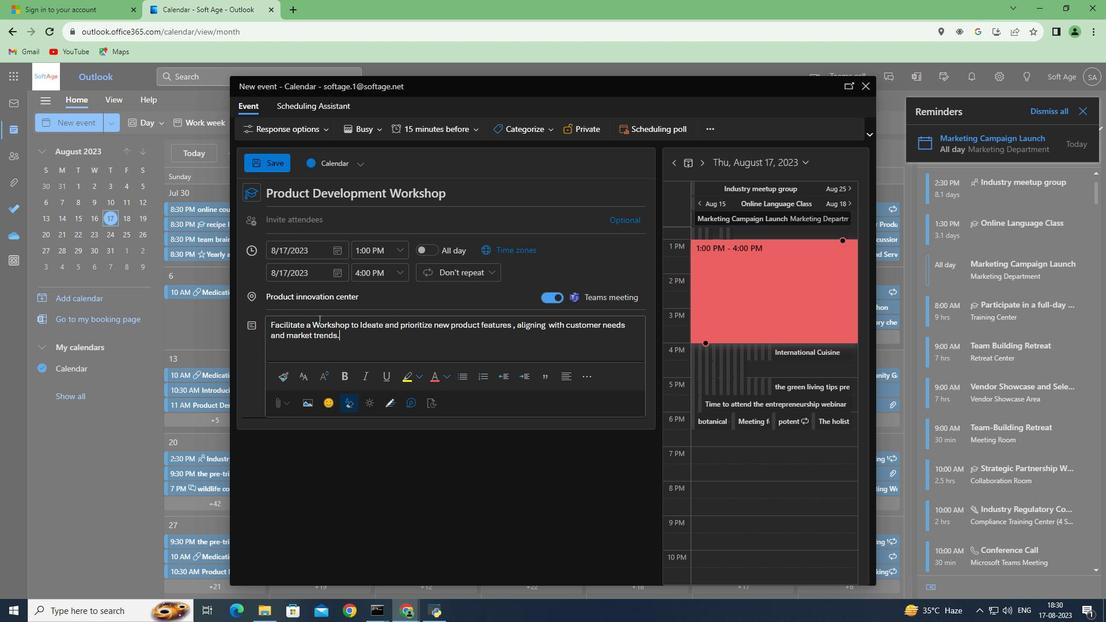 
Action: Mouse moved to (280, 160)
Screenshot: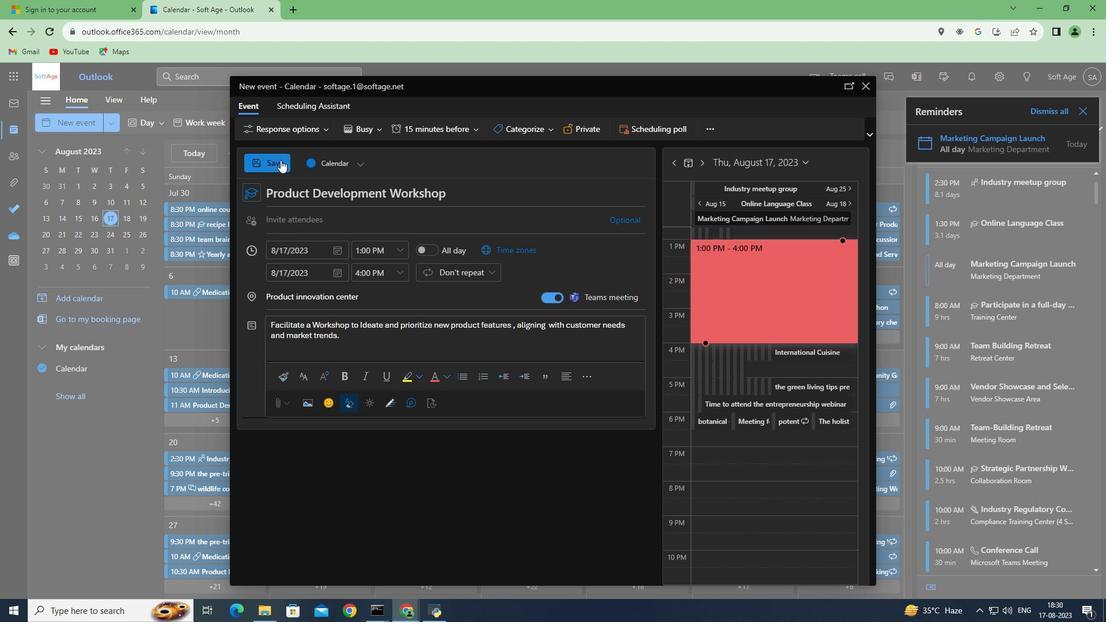 
Action: Mouse pressed left at (280, 160)
Screenshot: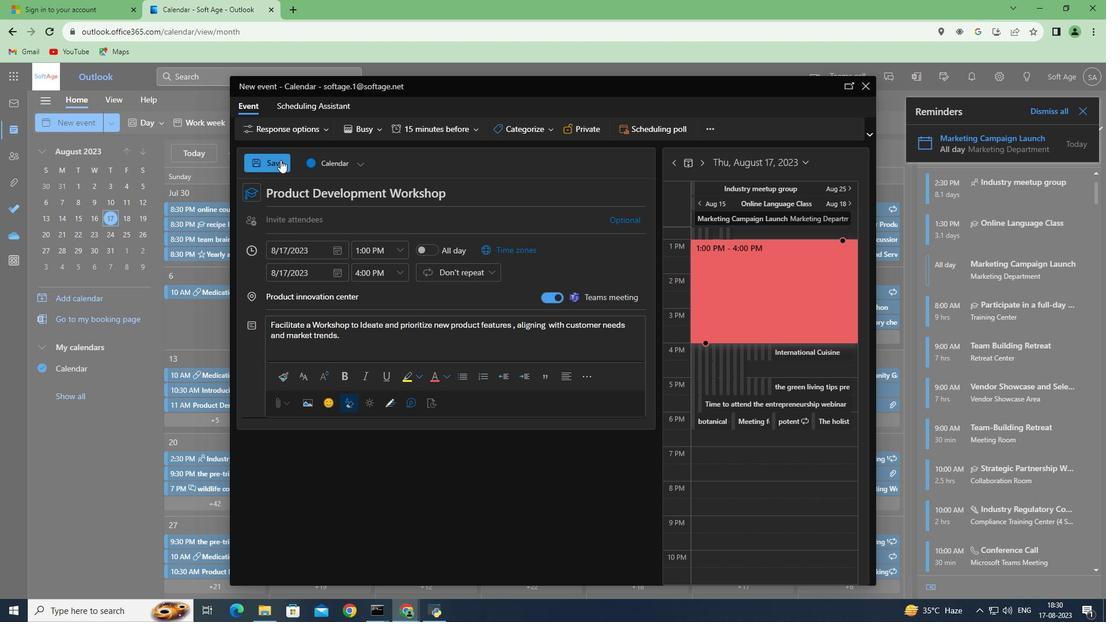 
Action: Mouse moved to (260, 189)
Screenshot: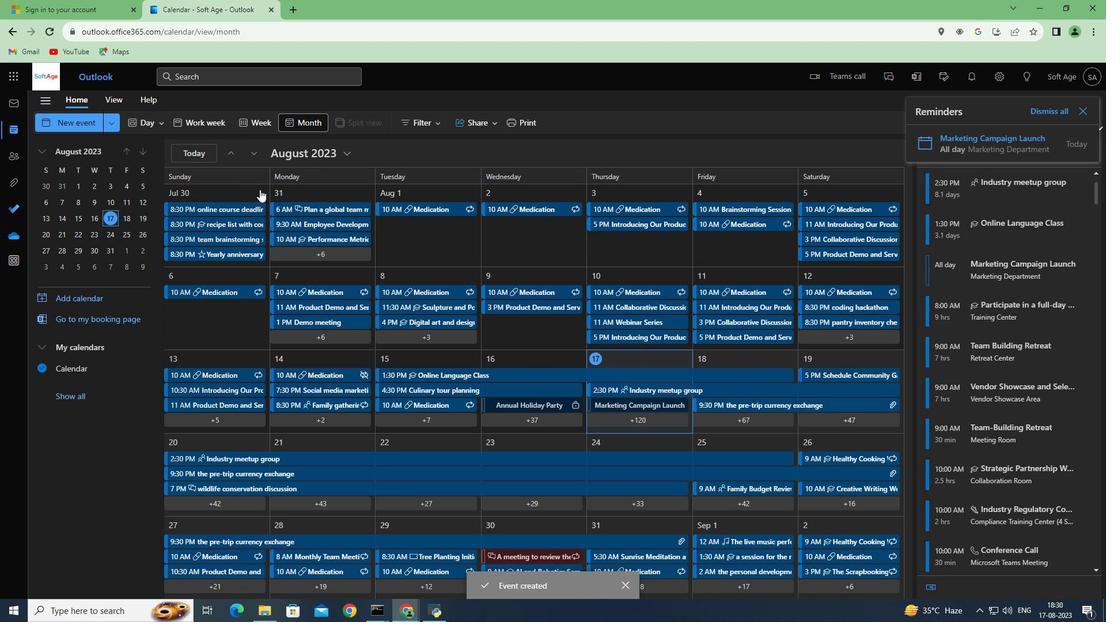 
